 Task: Enable the option "Append to existing file" for file dumper.
Action: Mouse moved to (132, 19)
Screenshot: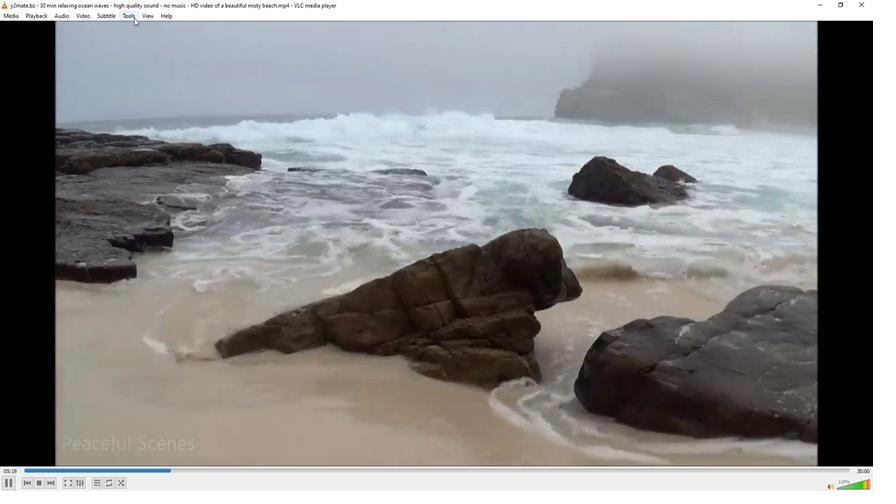 
Action: Mouse pressed left at (132, 19)
Screenshot: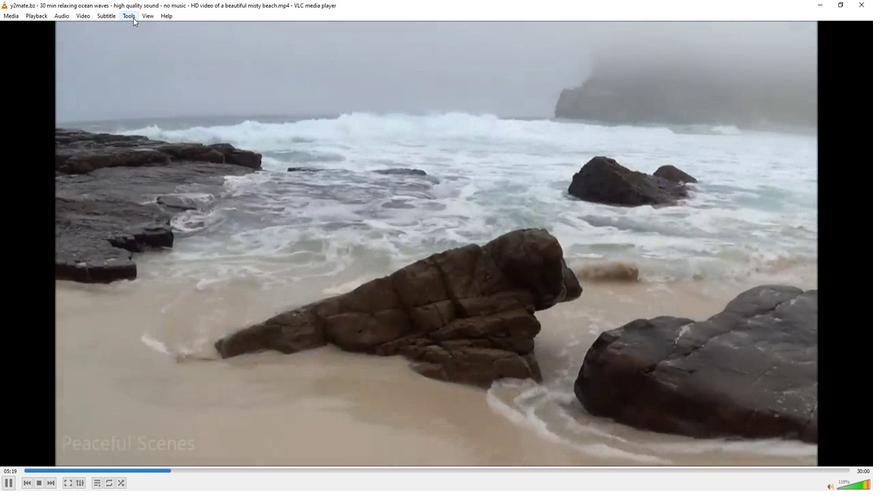 
Action: Mouse moved to (161, 126)
Screenshot: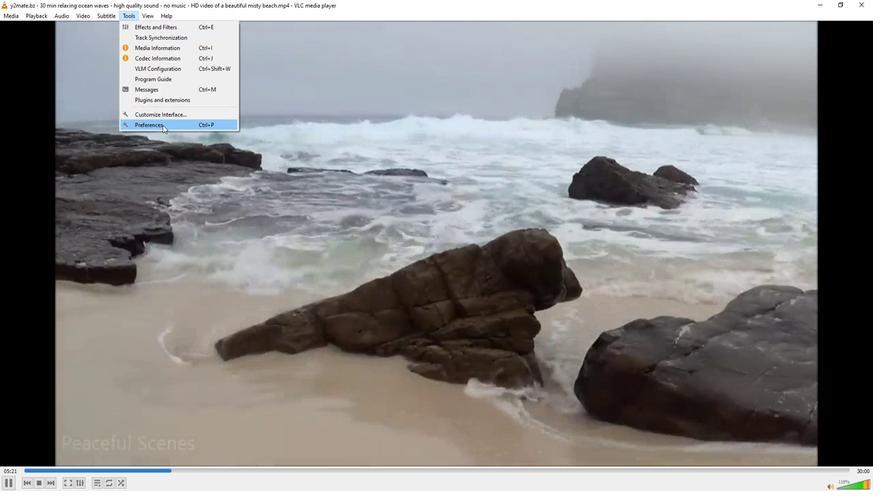 
Action: Mouse pressed left at (161, 126)
Screenshot: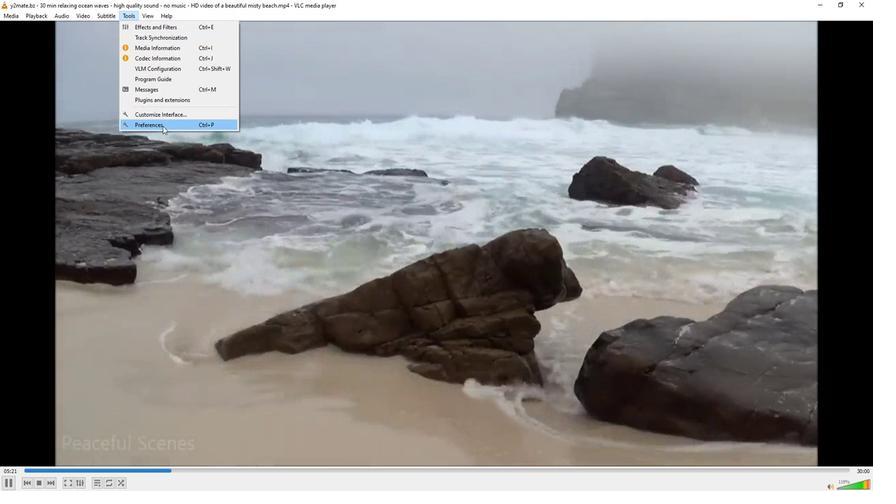 
Action: Mouse moved to (245, 377)
Screenshot: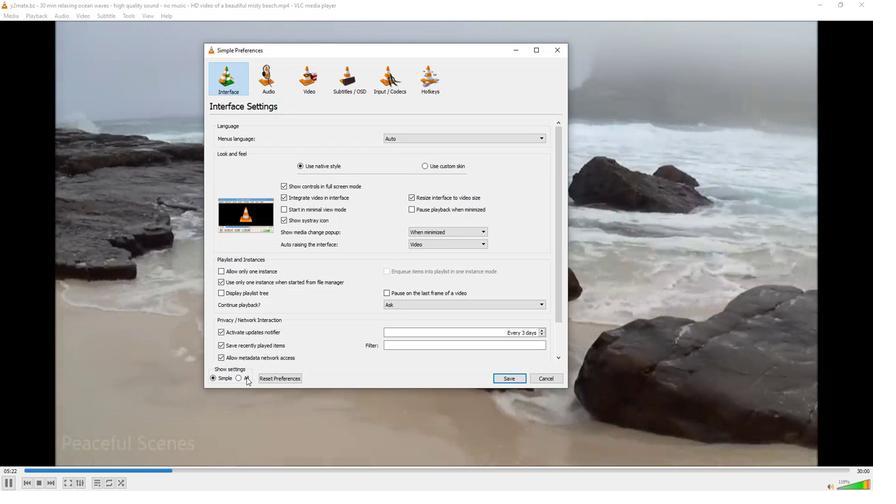 
Action: Mouse pressed left at (245, 377)
Screenshot: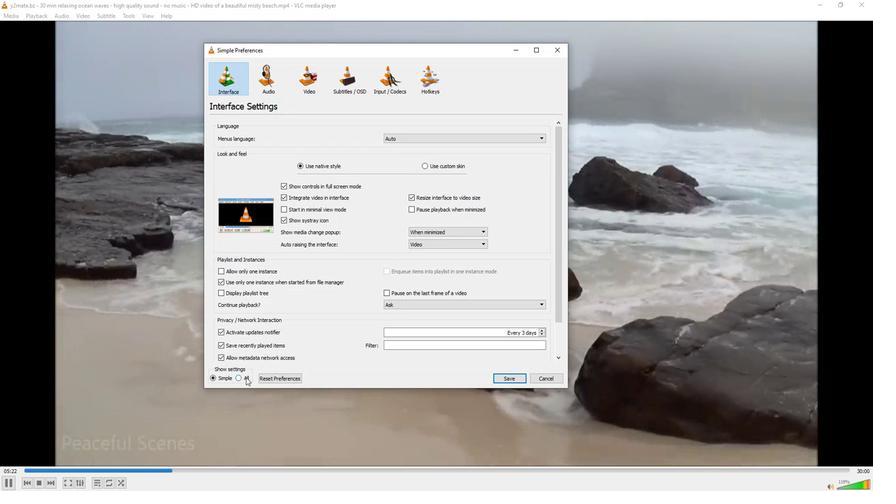 
Action: Mouse moved to (226, 252)
Screenshot: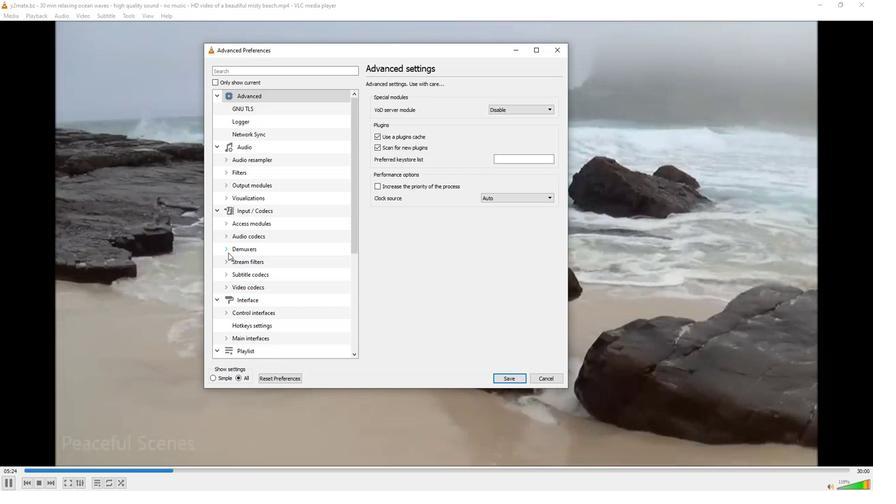 
Action: Mouse pressed left at (226, 252)
Screenshot: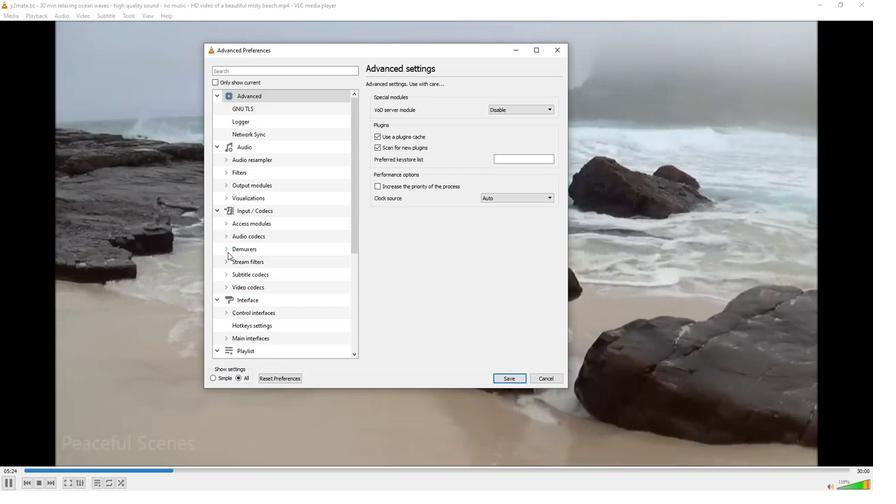 
Action: Mouse moved to (241, 312)
Screenshot: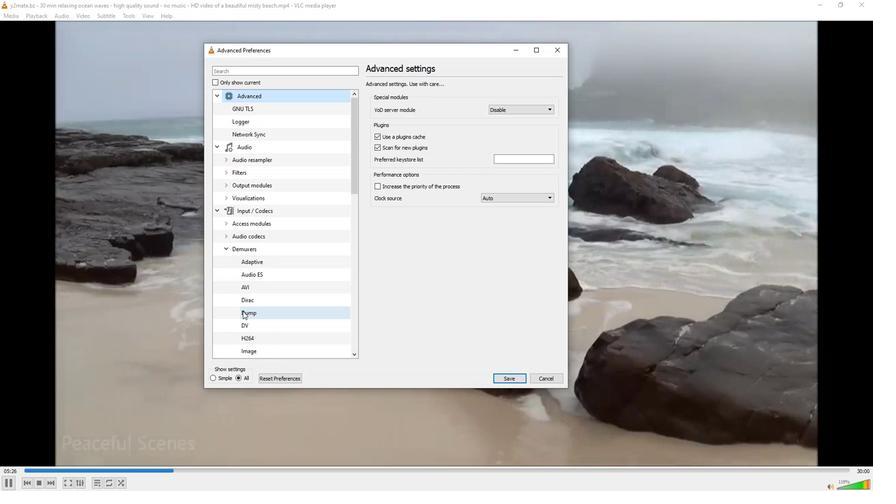
Action: Mouse pressed left at (241, 312)
Screenshot: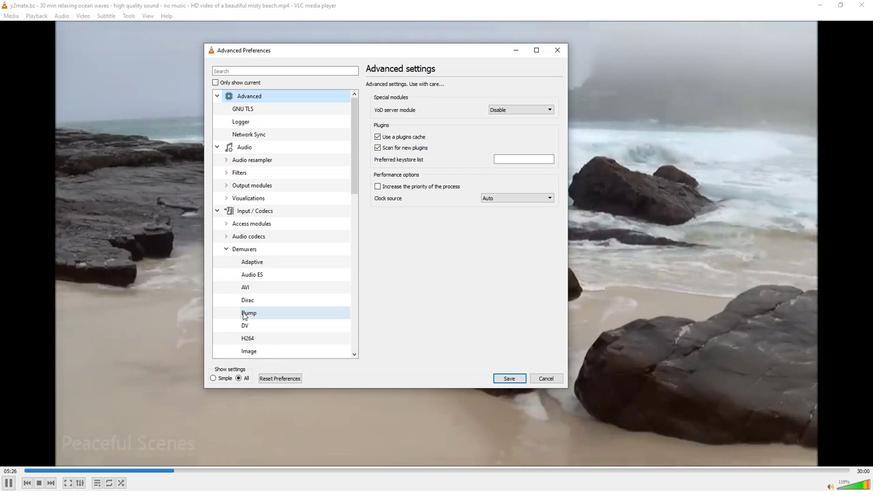 
Action: Mouse moved to (371, 126)
Screenshot: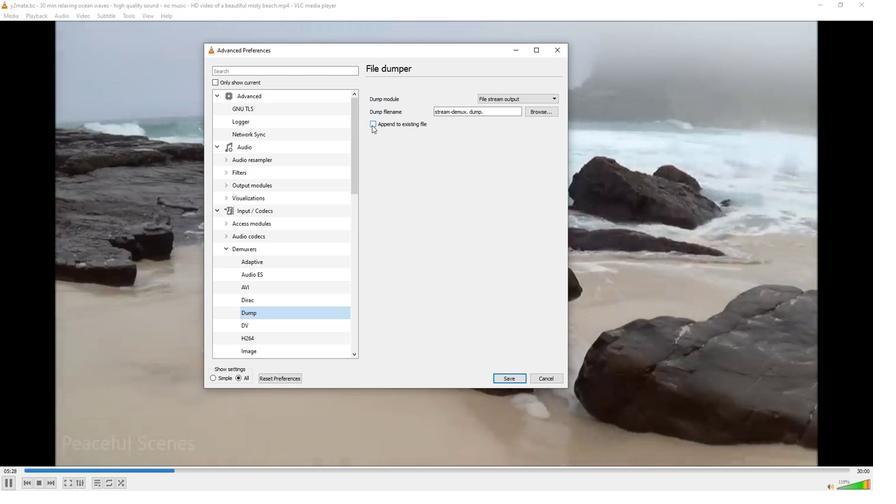 
Action: Mouse pressed left at (371, 126)
Screenshot: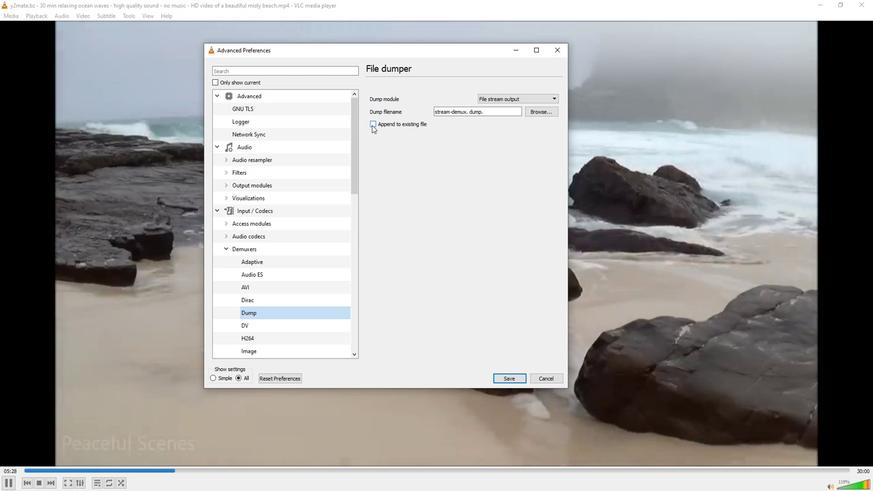 
Action: Mouse moved to (379, 159)
Screenshot: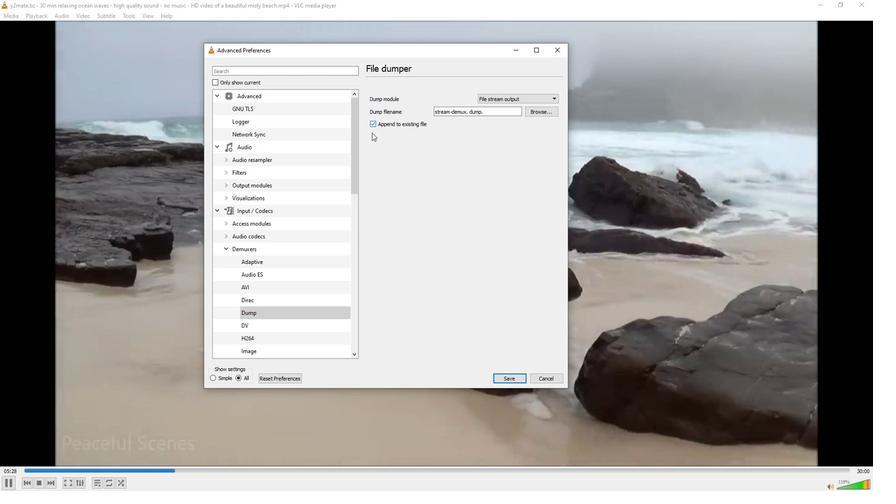 
